 Task: Add Boiron Arsenicum Album 200Ck to the cart.
Action: Mouse moved to (297, 155)
Screenshot: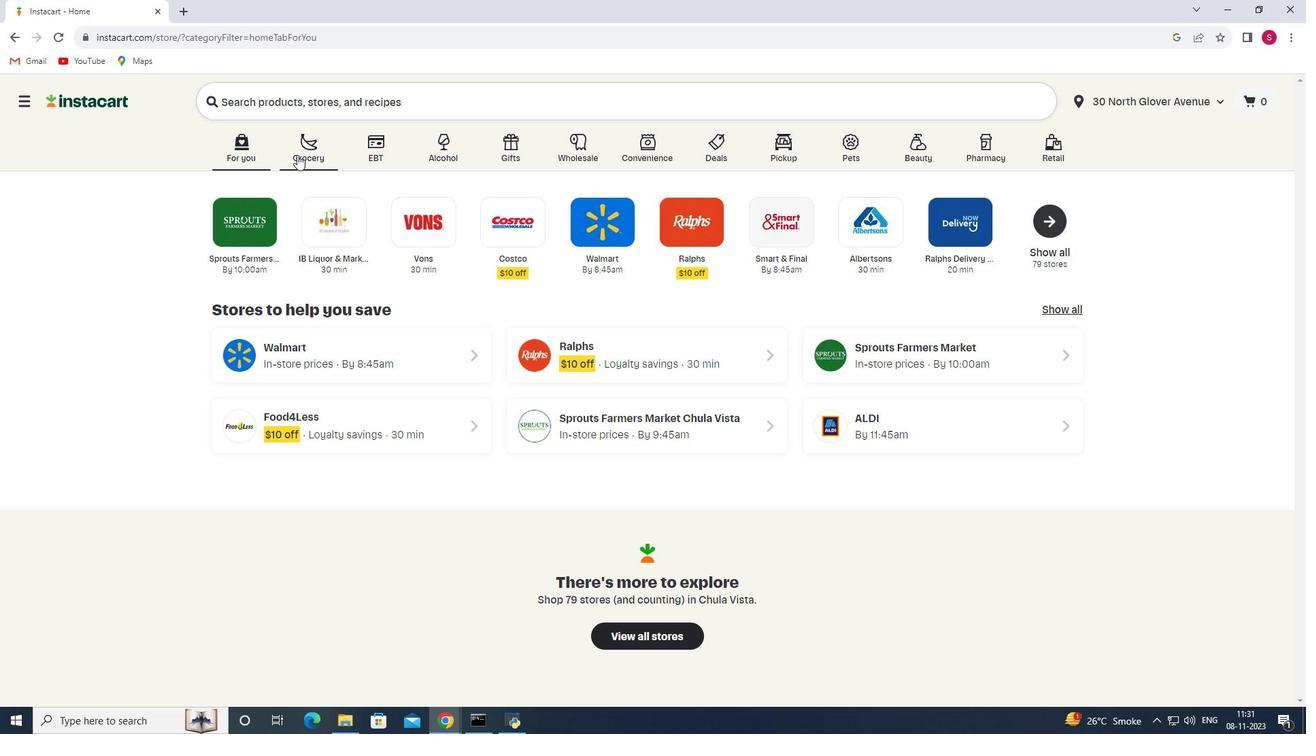 
Action: Mouse pressed left at (297, 155)
Screenshot: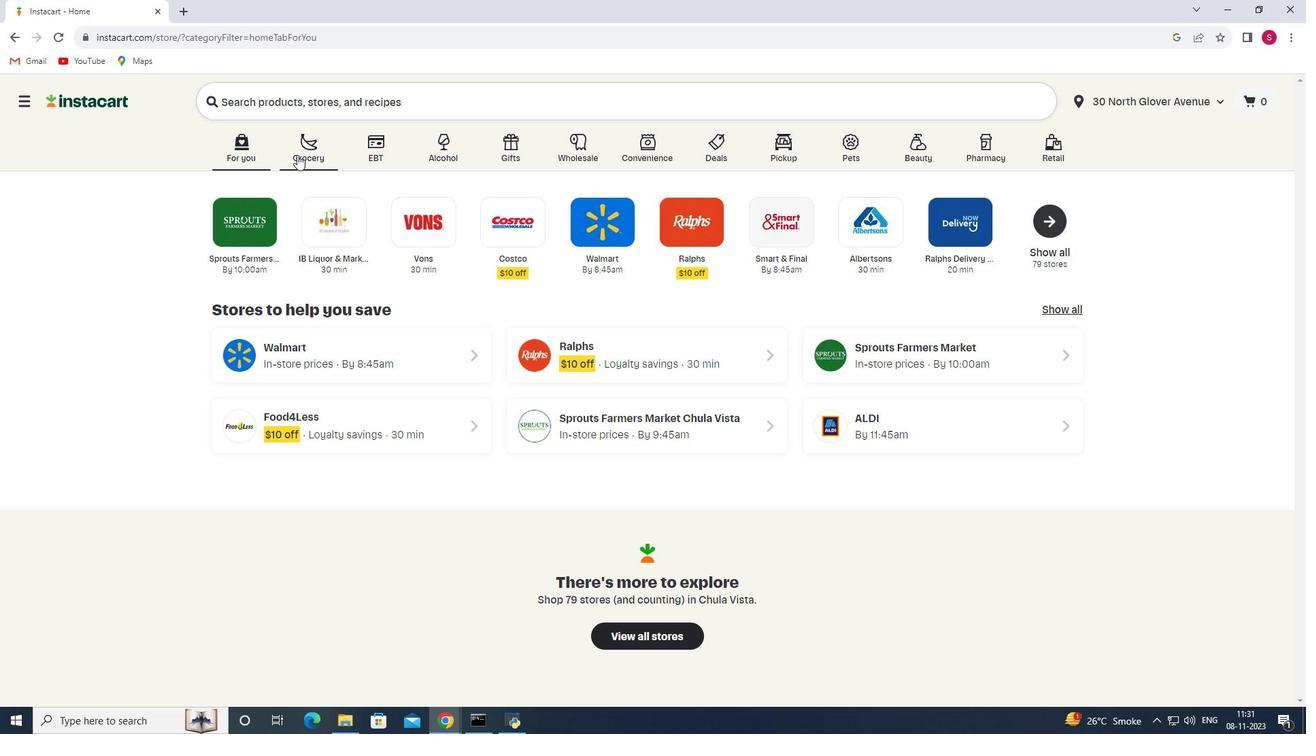 
Action: Mouse moved to (289, 396)
Screenshot: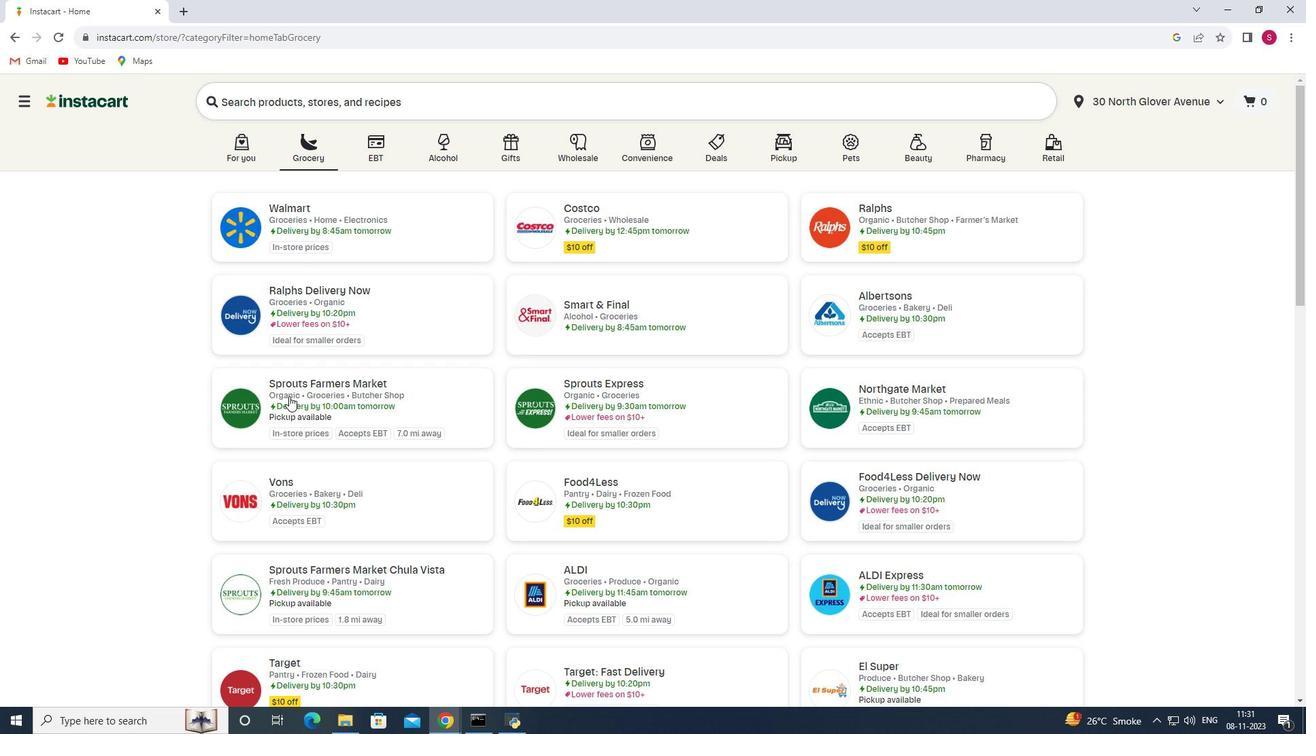 
Action: Mouse pressed left at (289, 396)
Screenshot: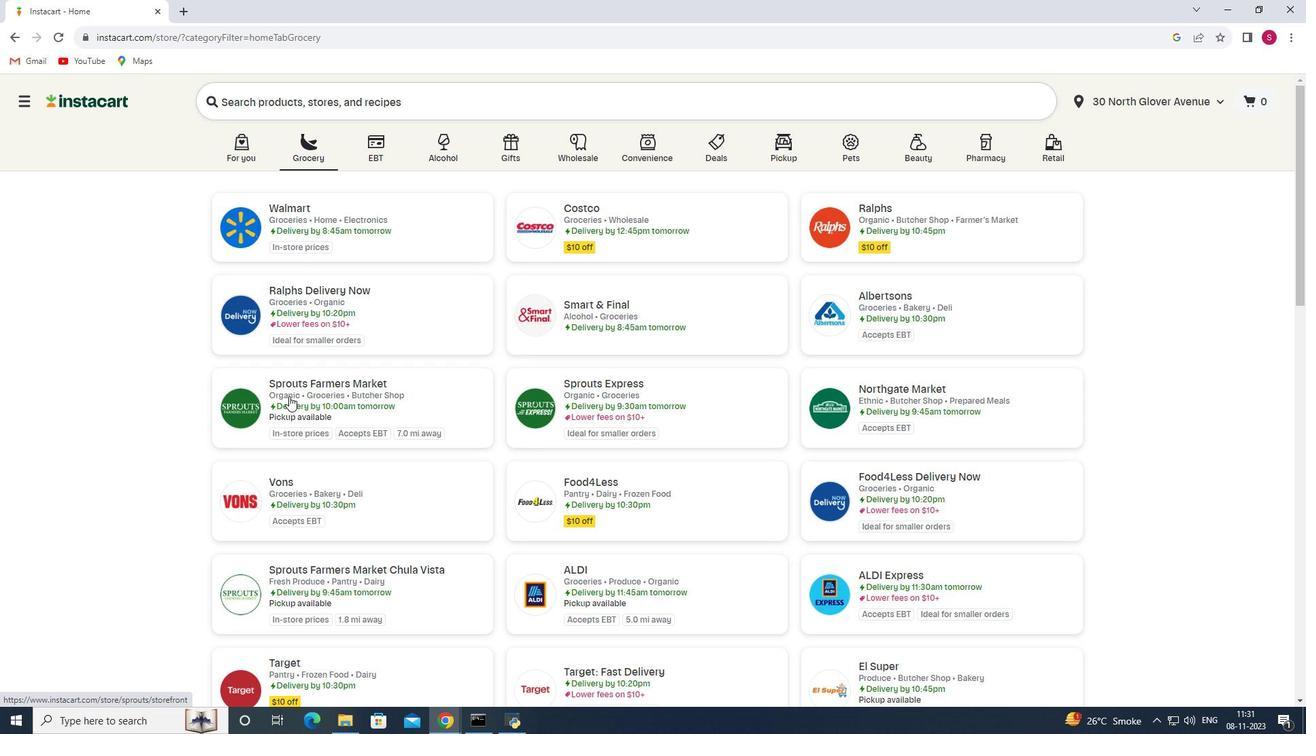 
Action: Mouse moved to (108, 479)
Screenshot: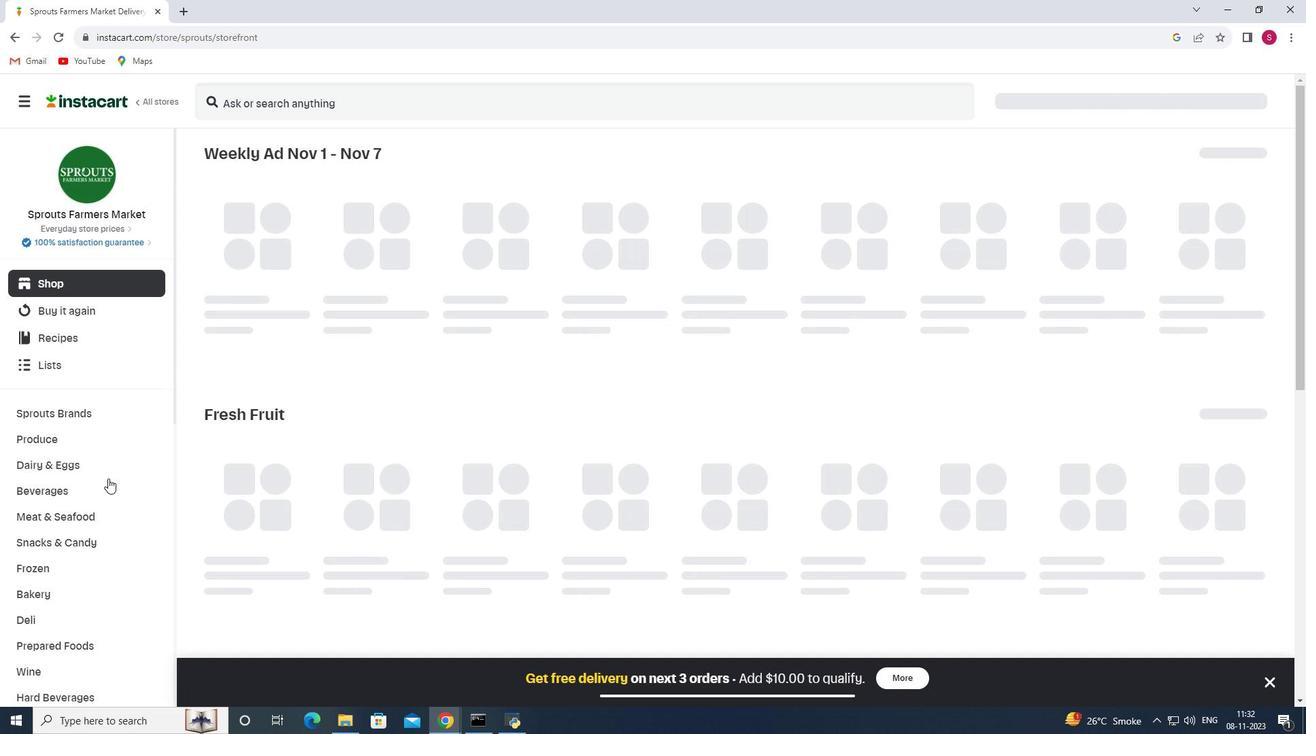 
Action: Mouse scrolled (108, 478) with delta (0, 0)
Screenshot: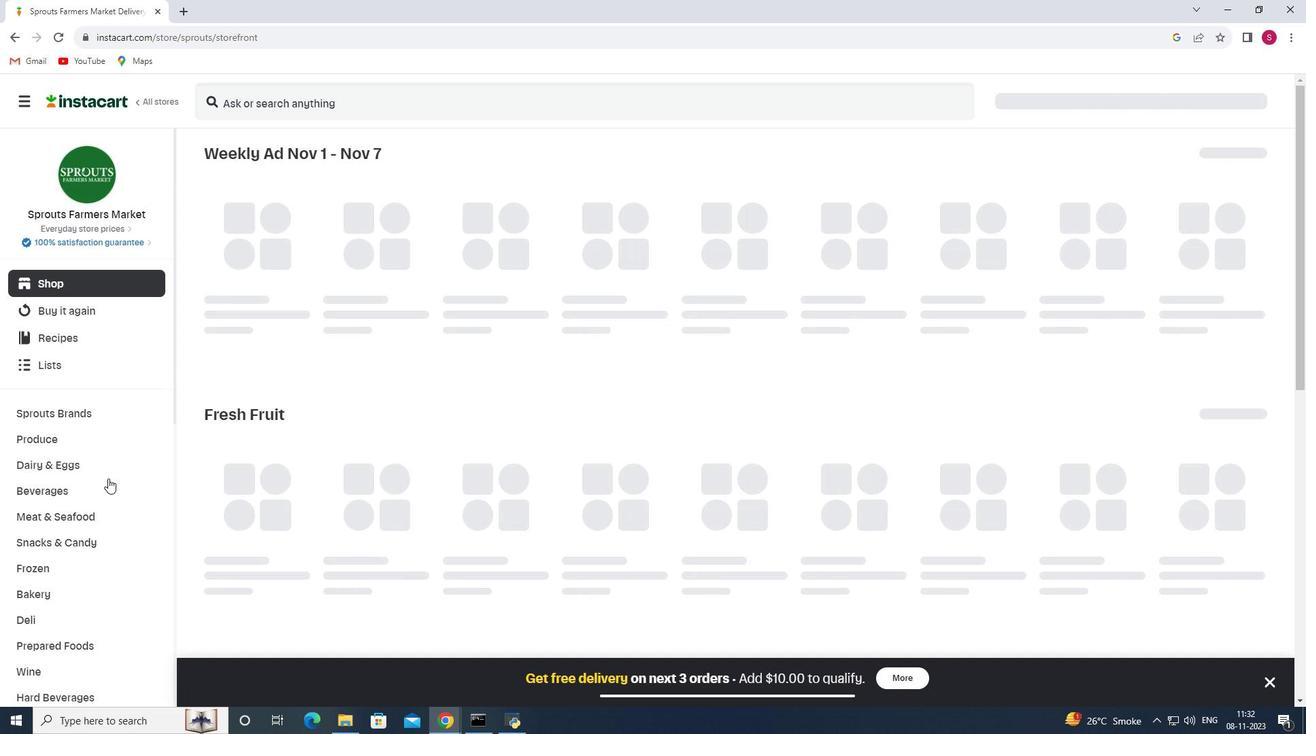 
Action: Mouse scrolled (108, 478) with delta (0, 0)
Screenshot: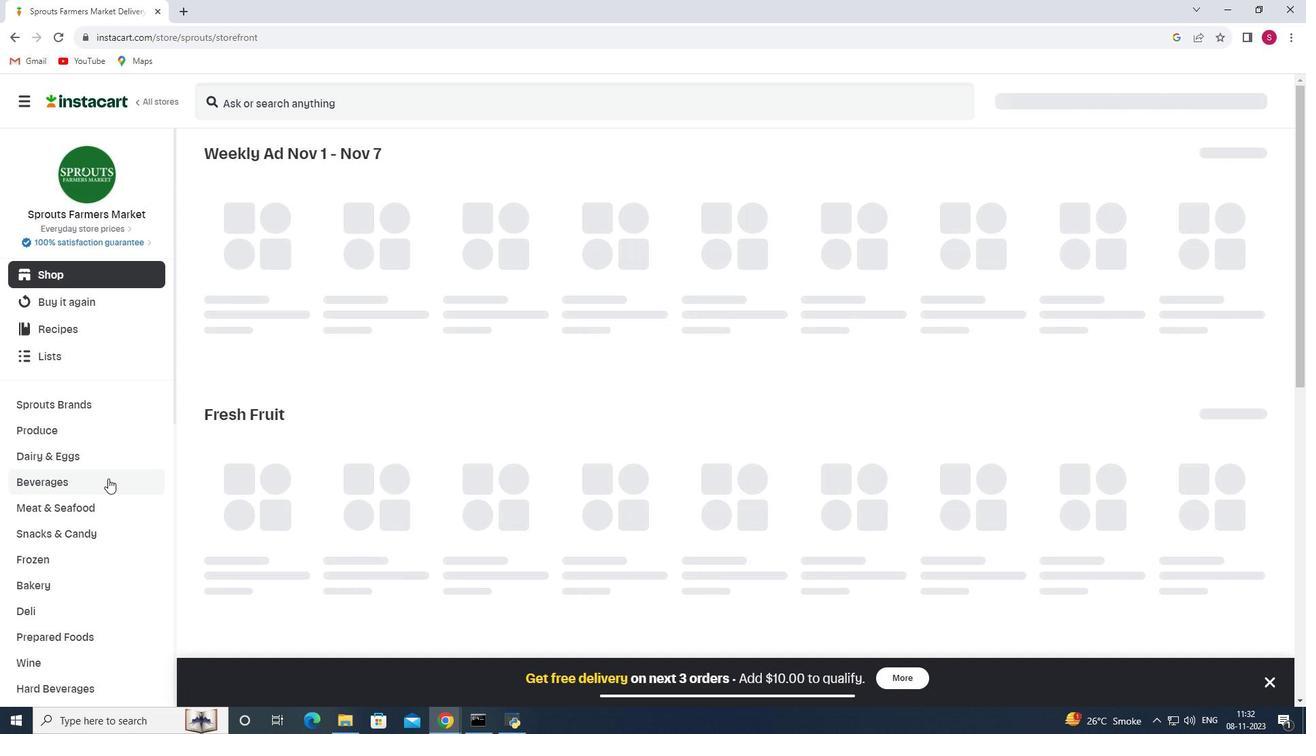 
Action: Mouse scrolled (108, 478) with delta (0, 0)
Screenshot: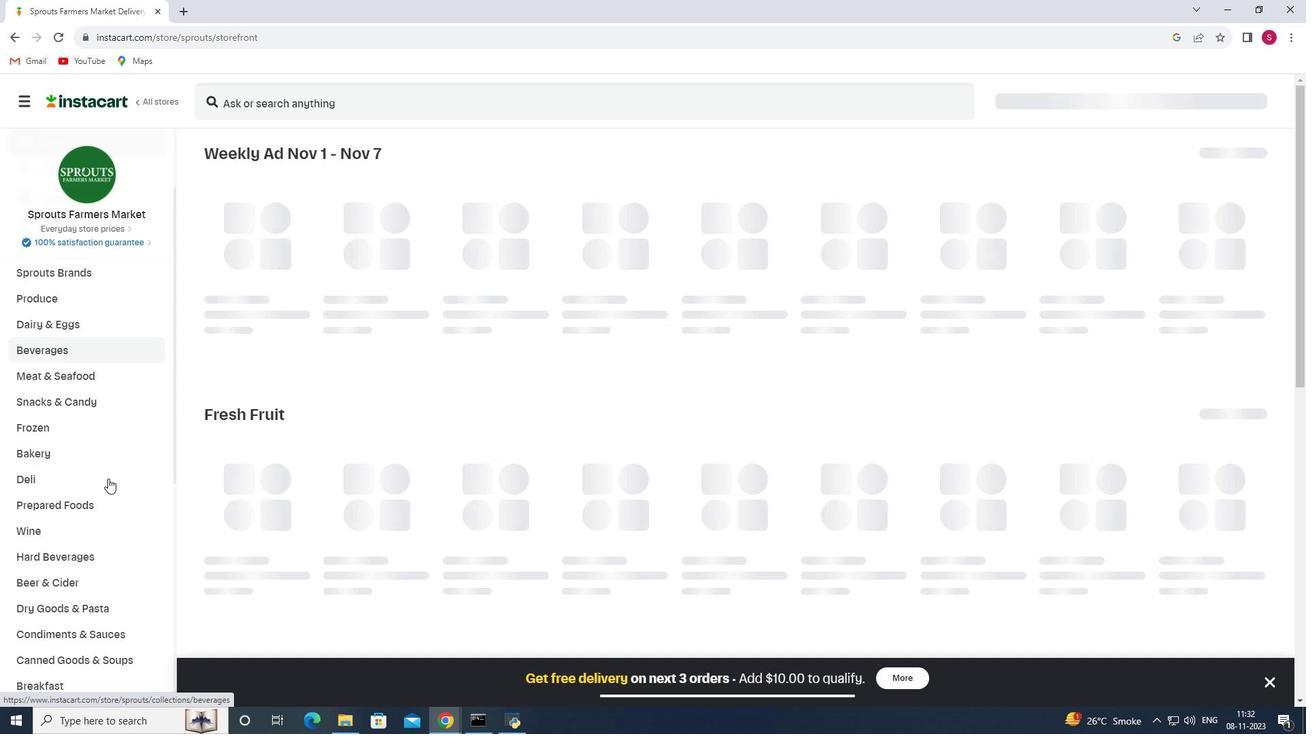
Action: Mouse scrolled (108, 478) with delta (0, 0)
Screenshot: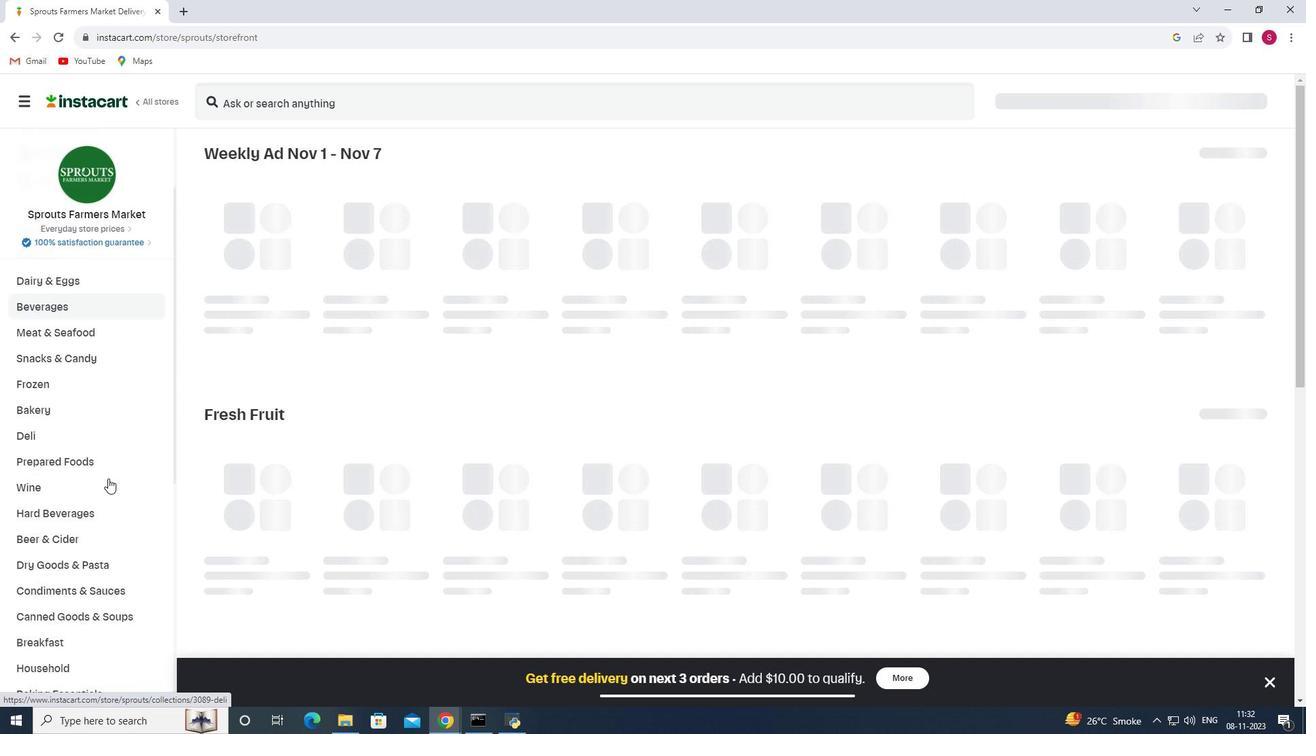 
Action: Mouse scrolled (108, 478) with delta (0, 0)
Screenshot: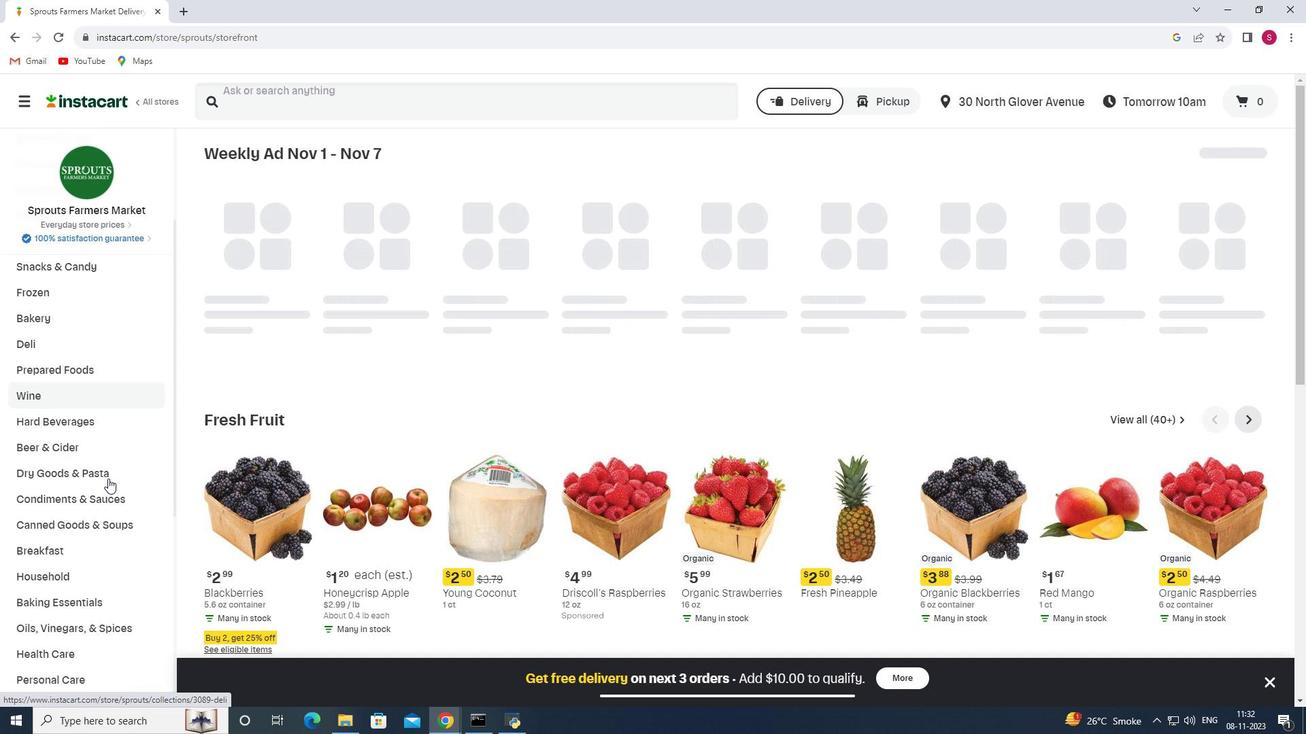
Action: Mouse scrolled (108, 478) with delta (0, 0)
Screenshot: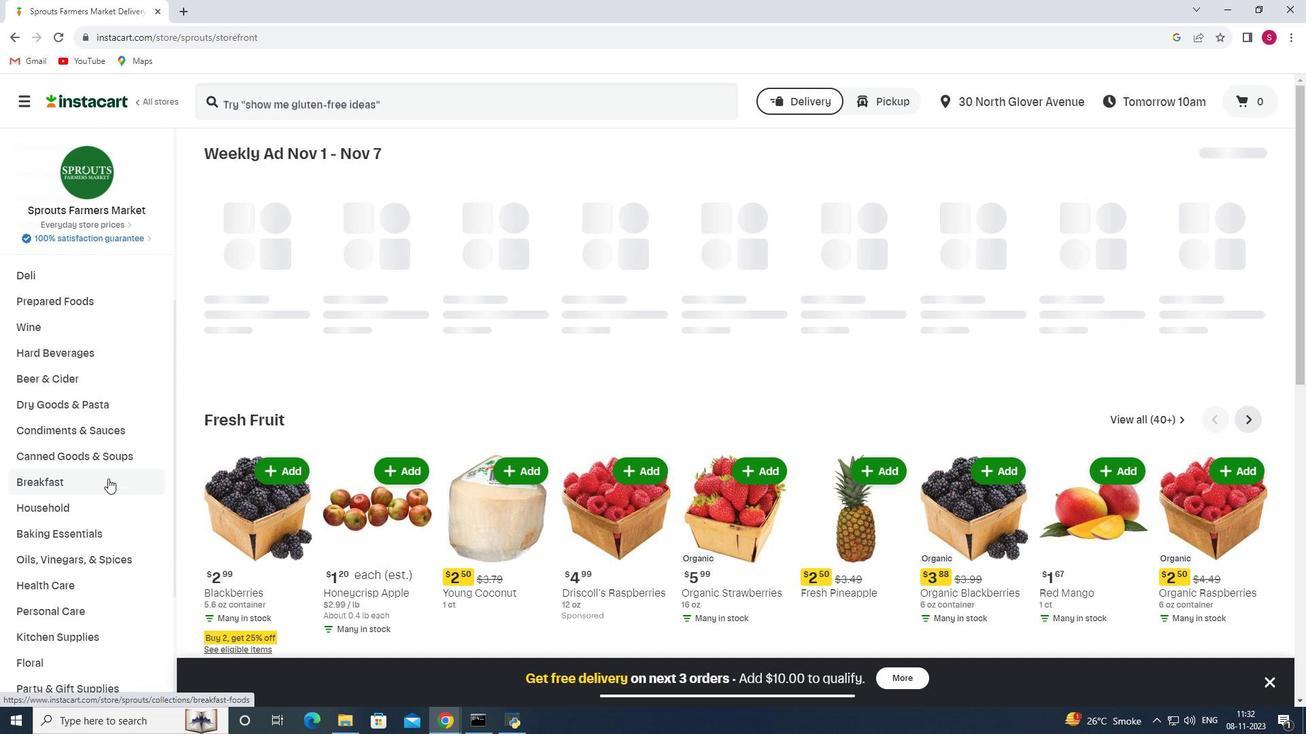 
Action: Mouse moved to (73, 521)
Screenshot: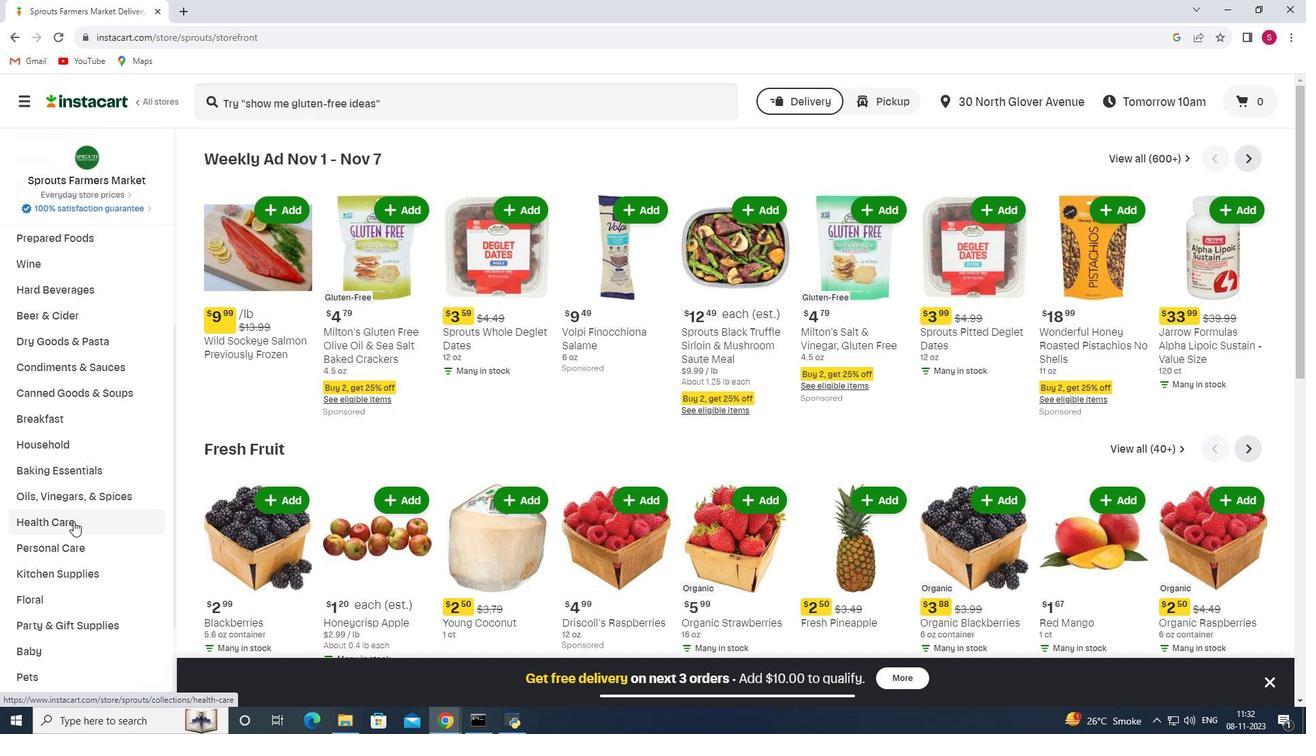 
Action: Mouse pressed left at (73, 521)
Screenshot: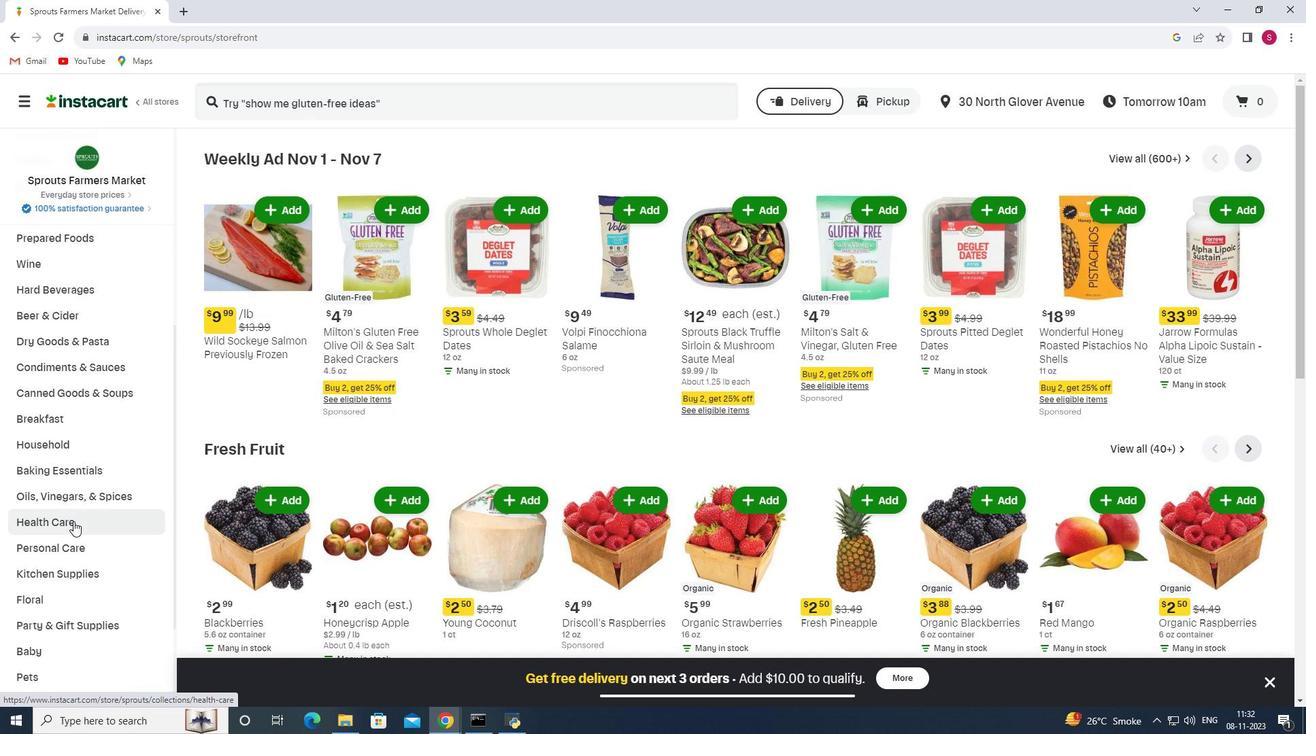 
Action: Mouse moved to (448, 191)
Screenshot: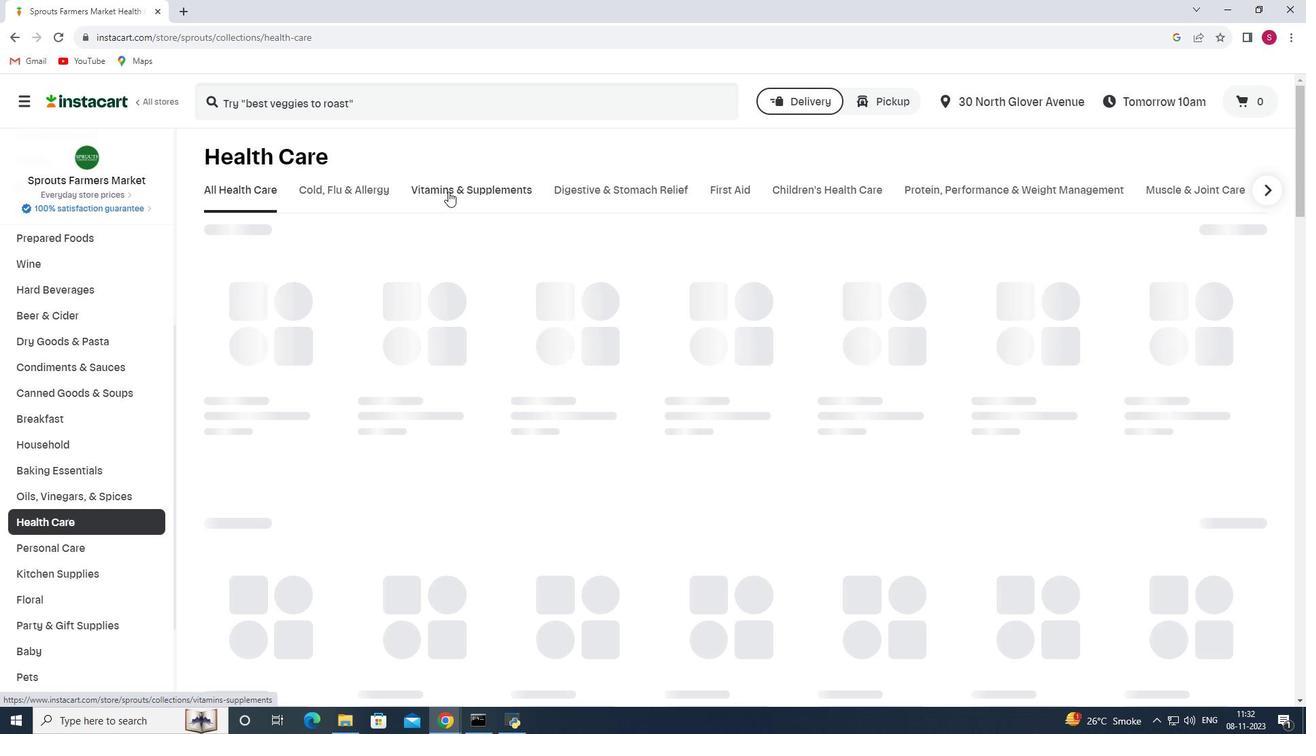 
Action: Mouse pressed left at (448, 191)
Screenshot: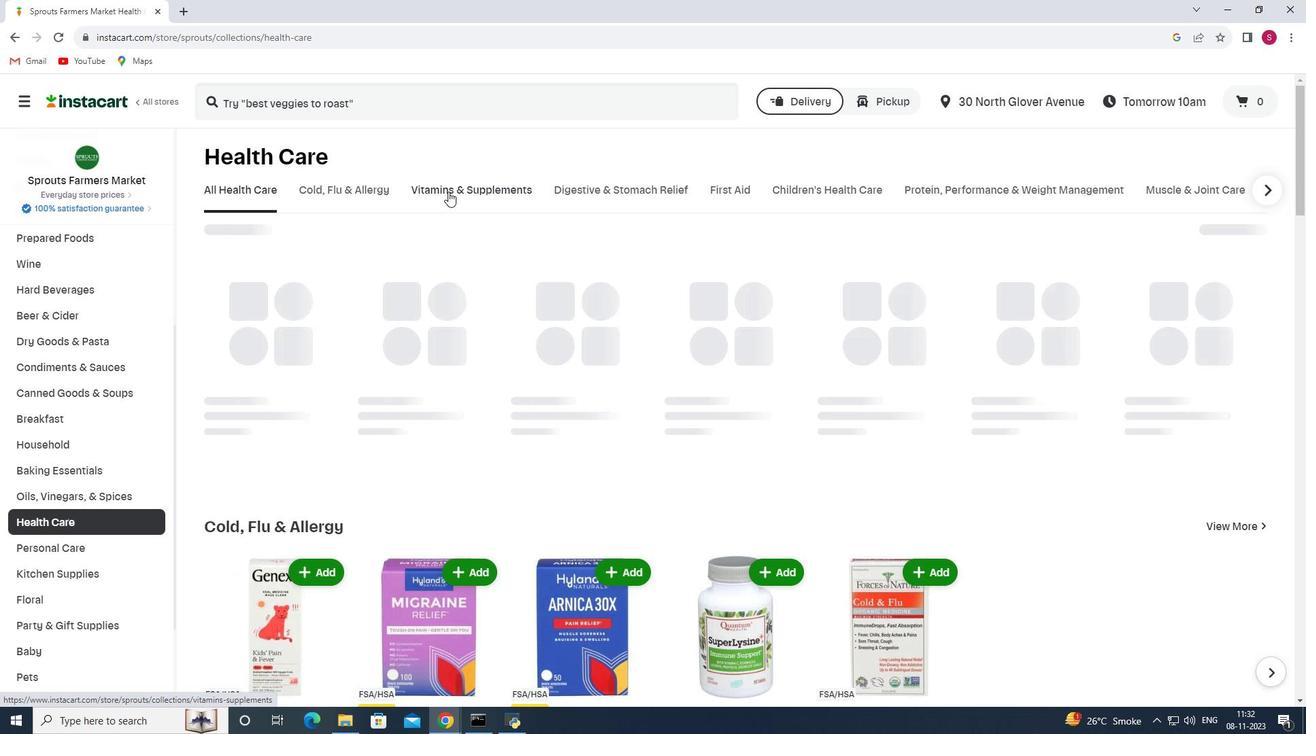 
Action: Mouse moved to (1075, 251)
Screenshot: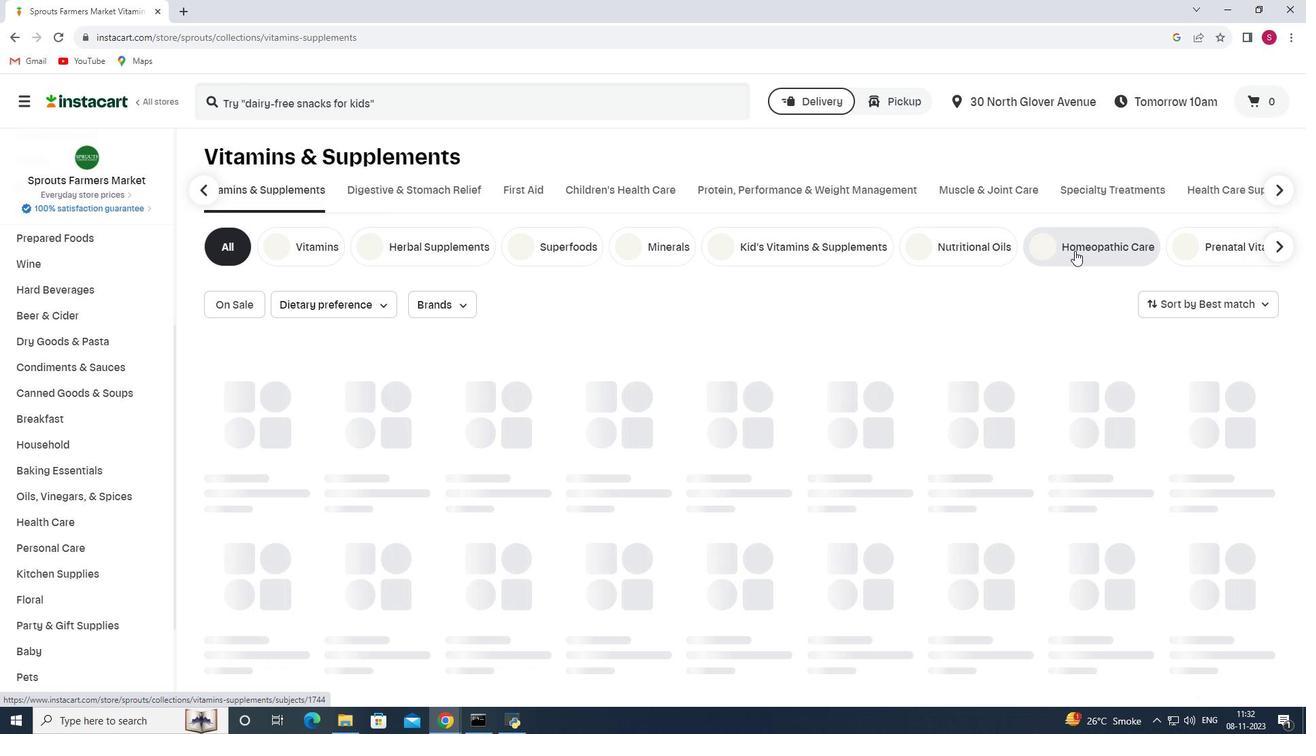 
Action: Mouse pressed left at (1075, 251)
Screenshot: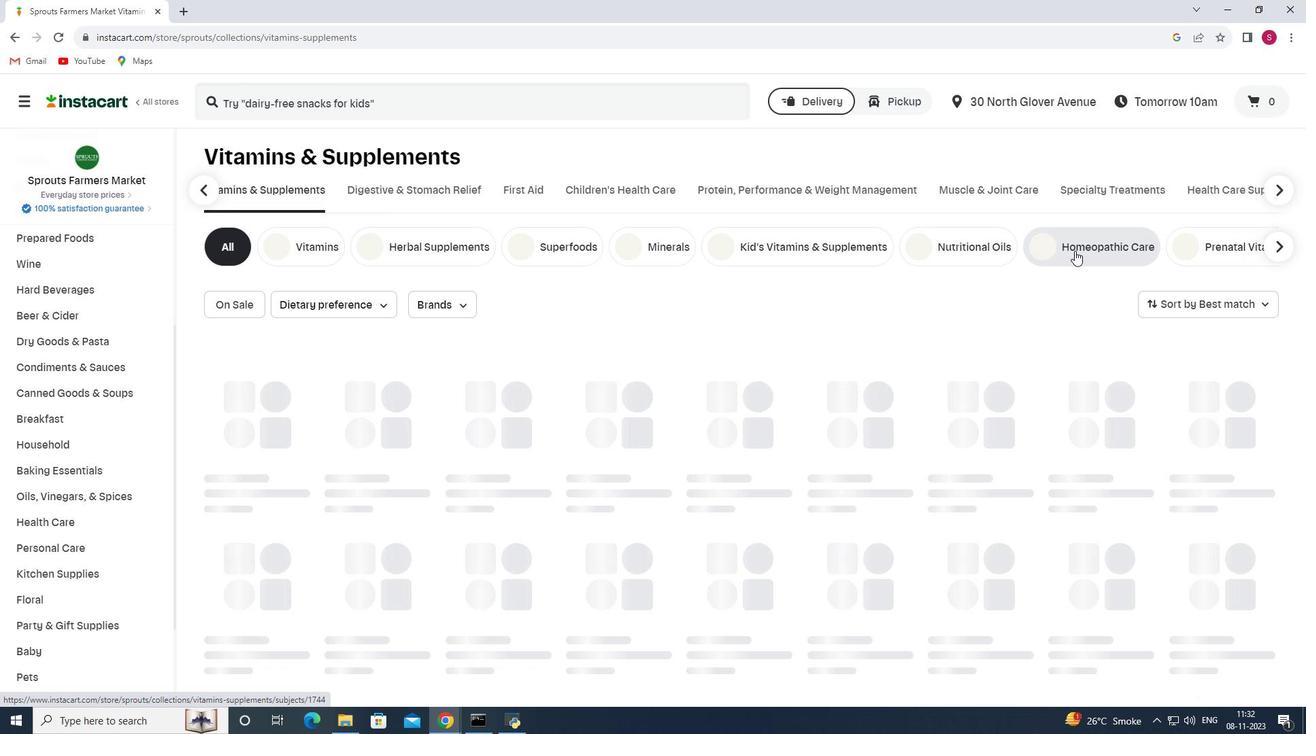 
Action: Mouse moved to (477, 100)
Screenshot: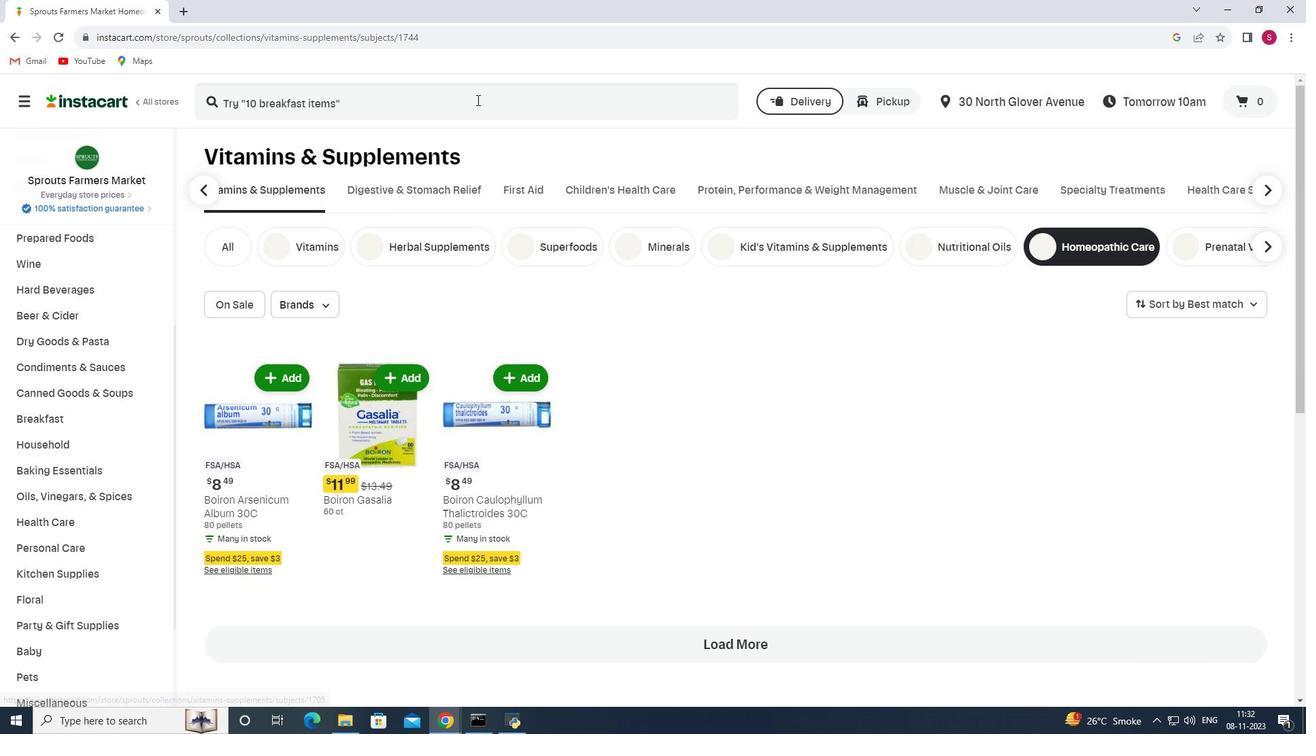 
Action: Mouse pressed left at (477, 100)
Screenshot: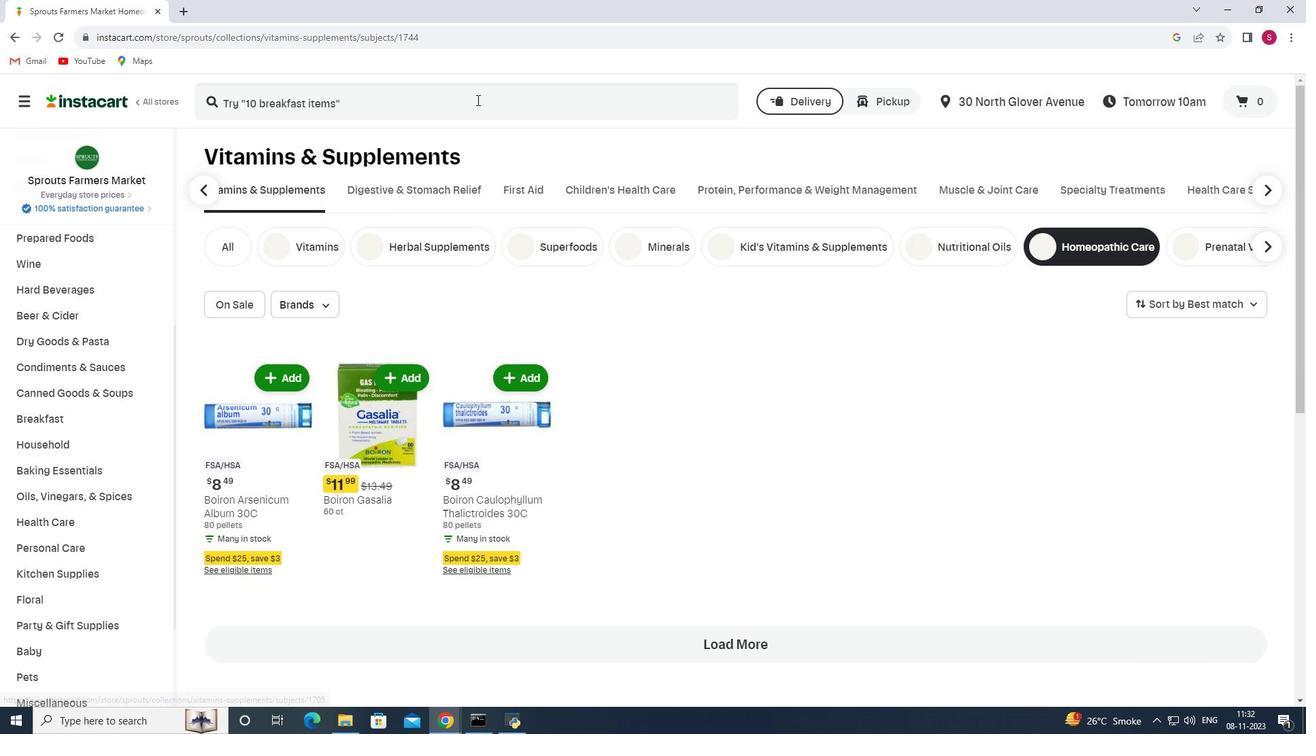 
Action: Key pressed <Key.shift>Boiron<Key.space><Key.shift>Arsenicum<Key.space><Key.shift>Album<Key.space>200<Key.shift><Key.shift>Ck<Key.enter>
Screenshot: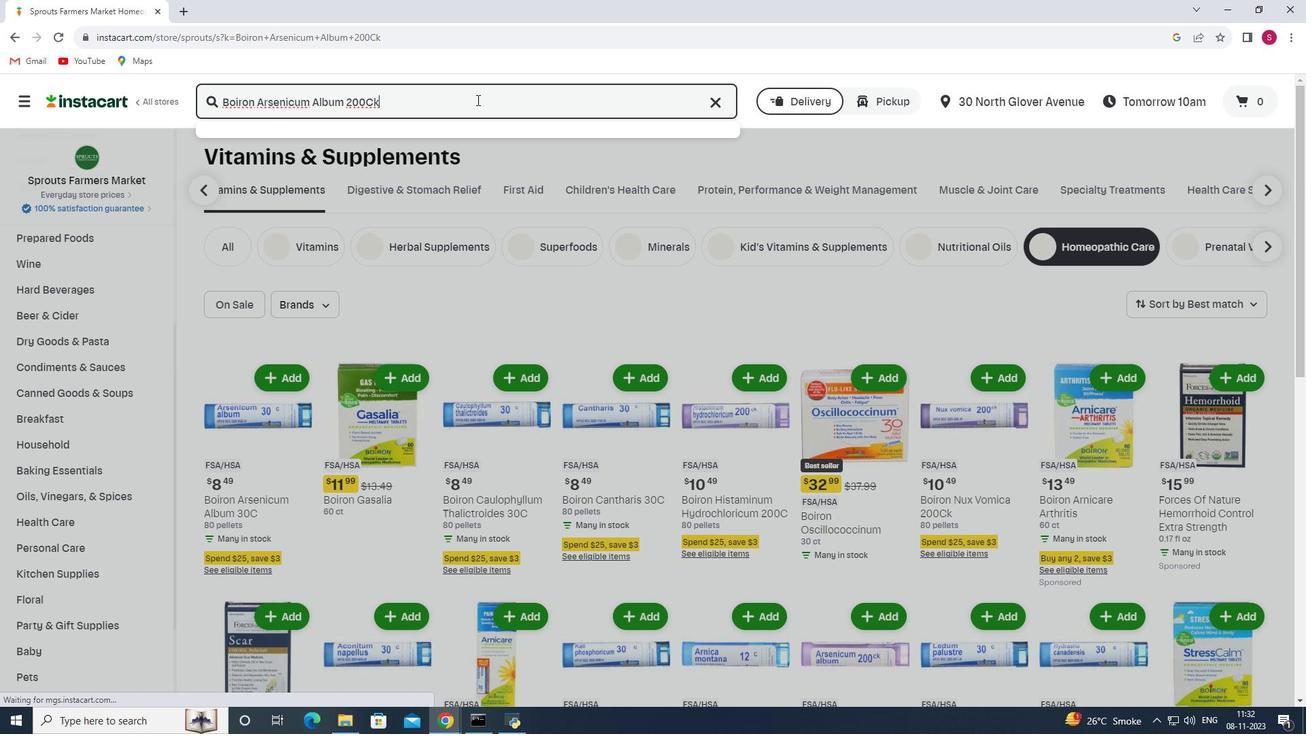 
Action: Mouse moved to (786, 213)
Screenshot: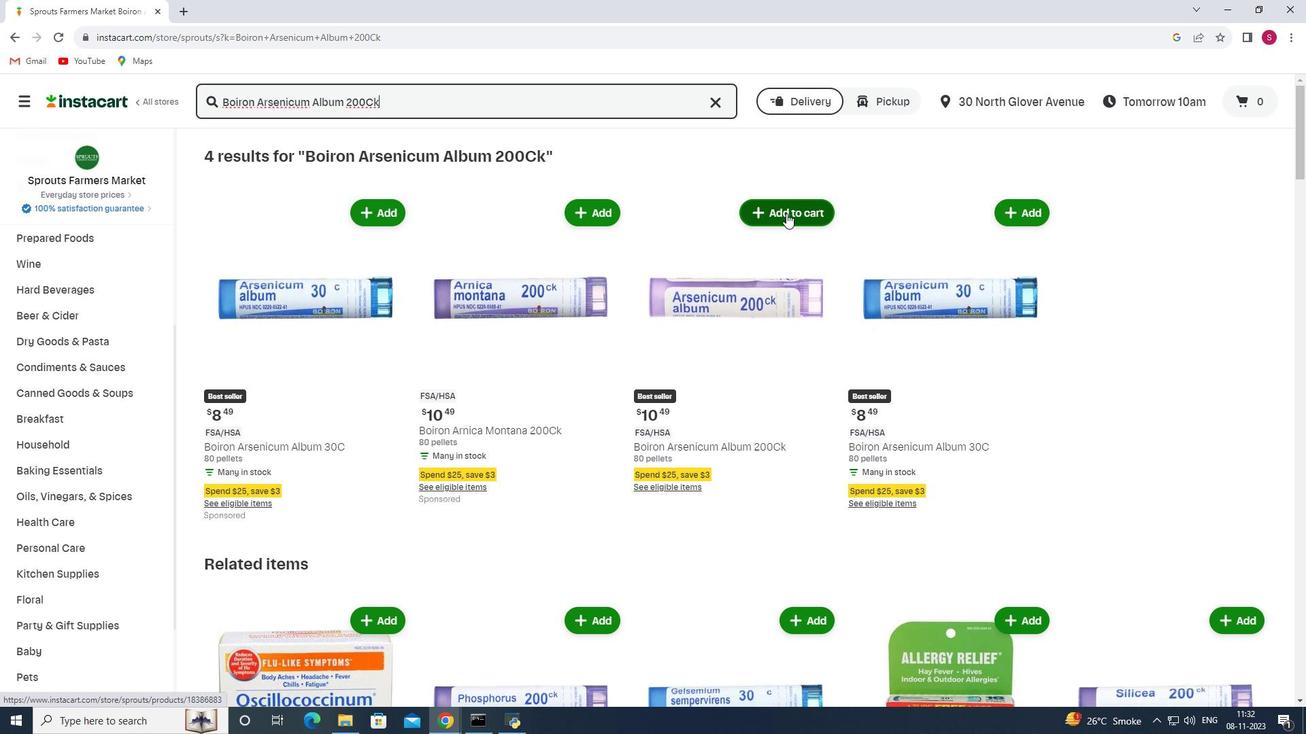 
Action: Mouse pressed left at (786, 213)
Screenshot: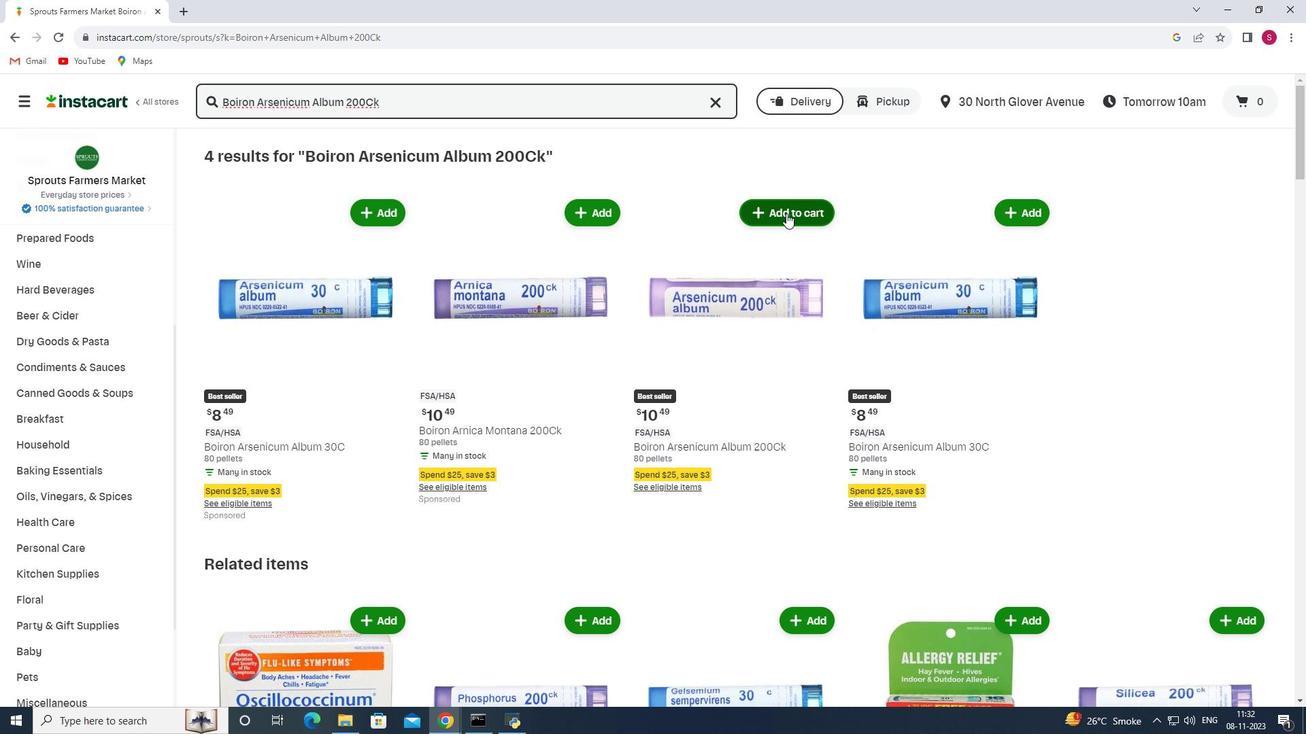 
Action: Mouse moved to (769, 245)
Screenshot: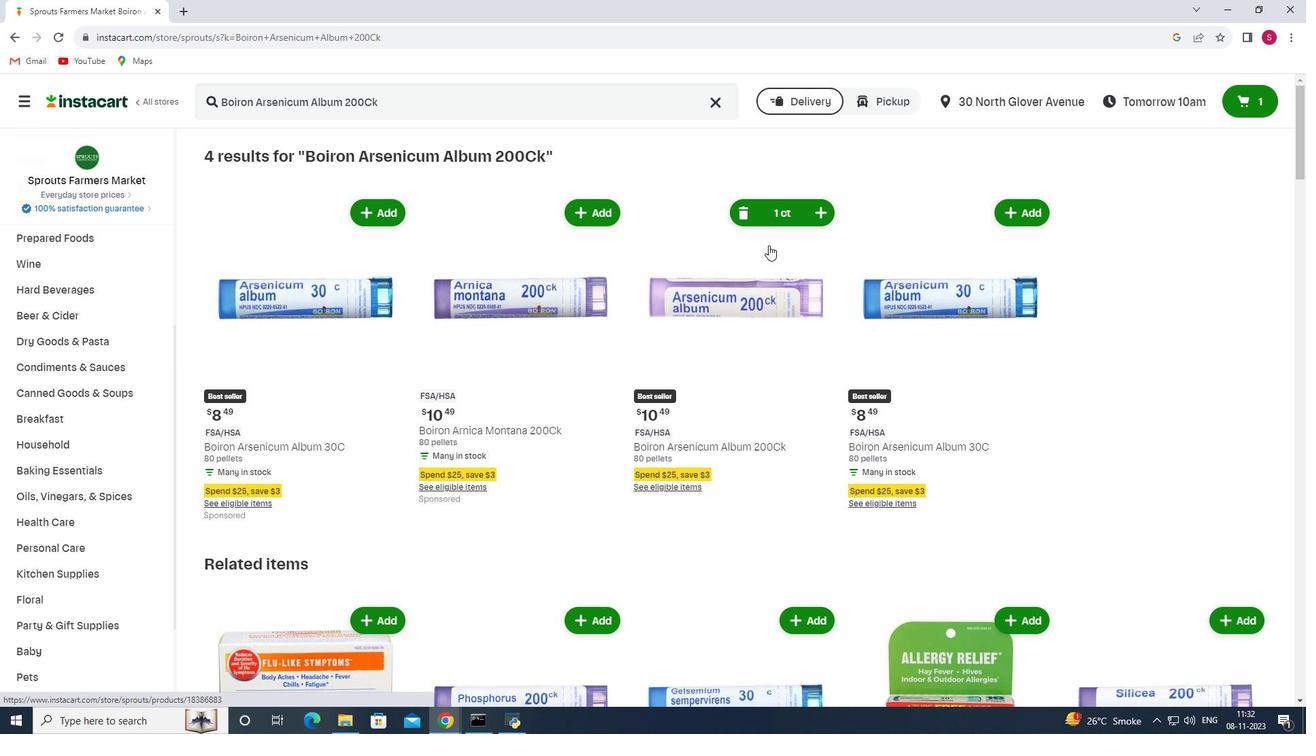 
